 Task: Create a section Feature Fiesta and in the section, add a milestone User Authentication and Authorization Improvements in the project ZestTech.
Action: Mouse moved to (51, 385)
Screenshot: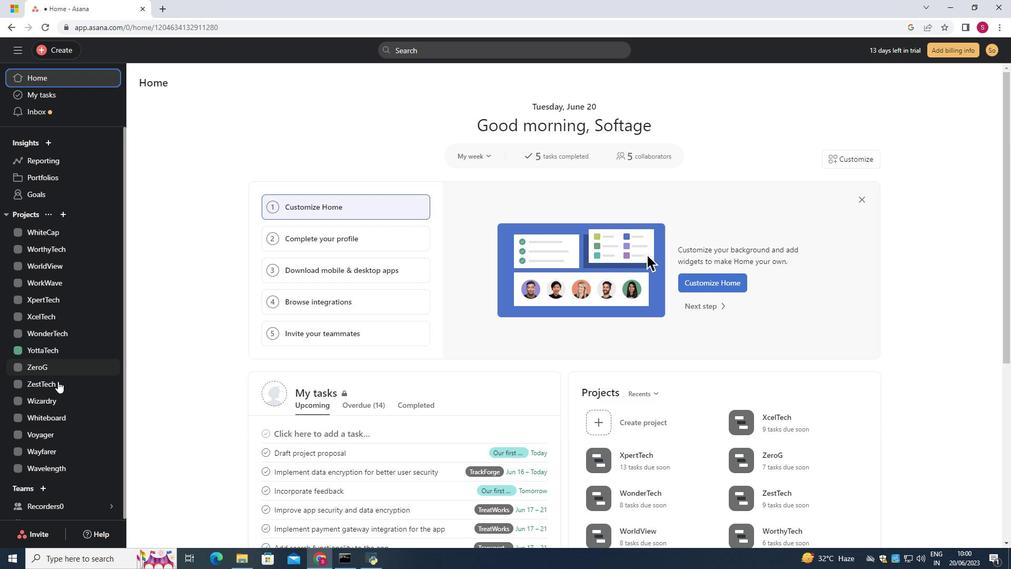 
Action: Mouse pressed left at (51, 385)
Screenshot: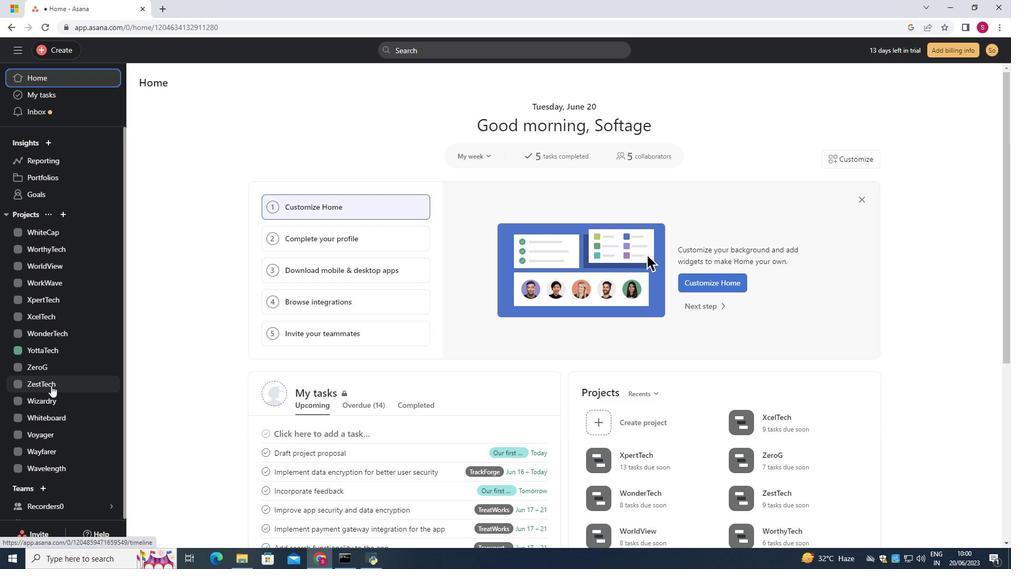 
Action: Mouse moved to (166, 489)
Screenshot: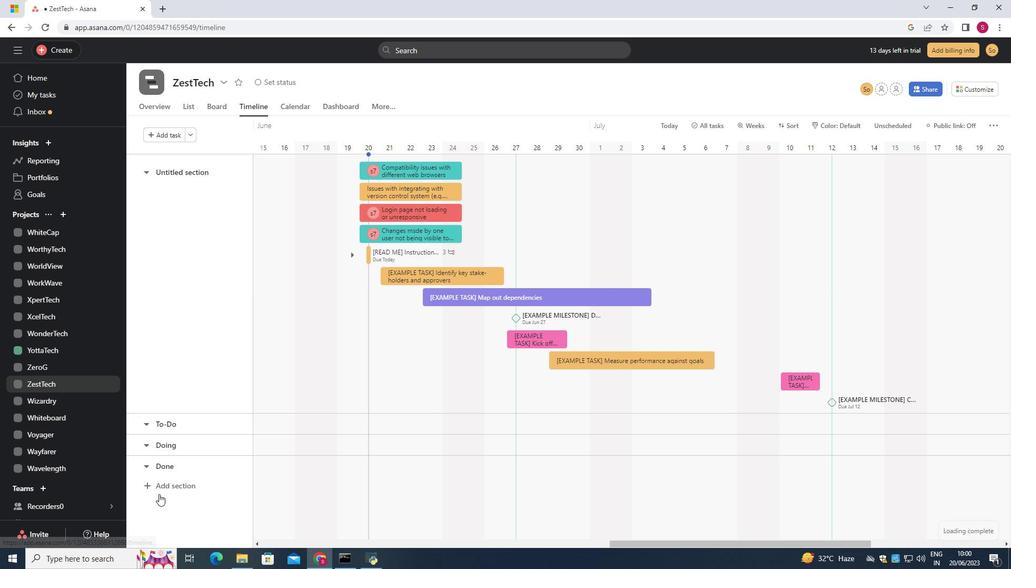 
Action: Mouse pressed left at (166, 489)
Screenshot: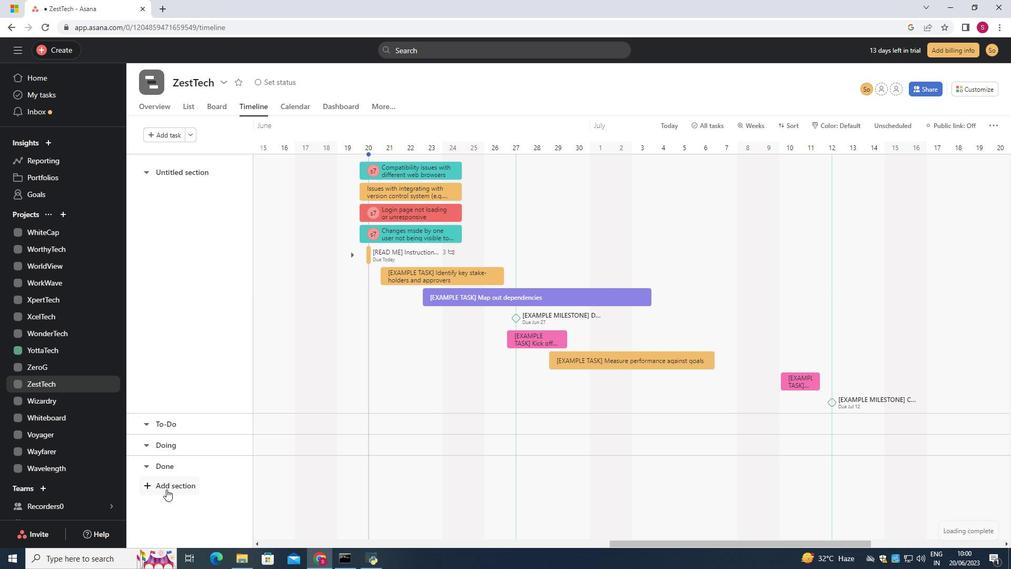 
Action: Key pressed <Key.shift><Key.shift><Key.shift>Feature<Key.space><Key.shift>Fiesta<Key.enter>
Screenshot: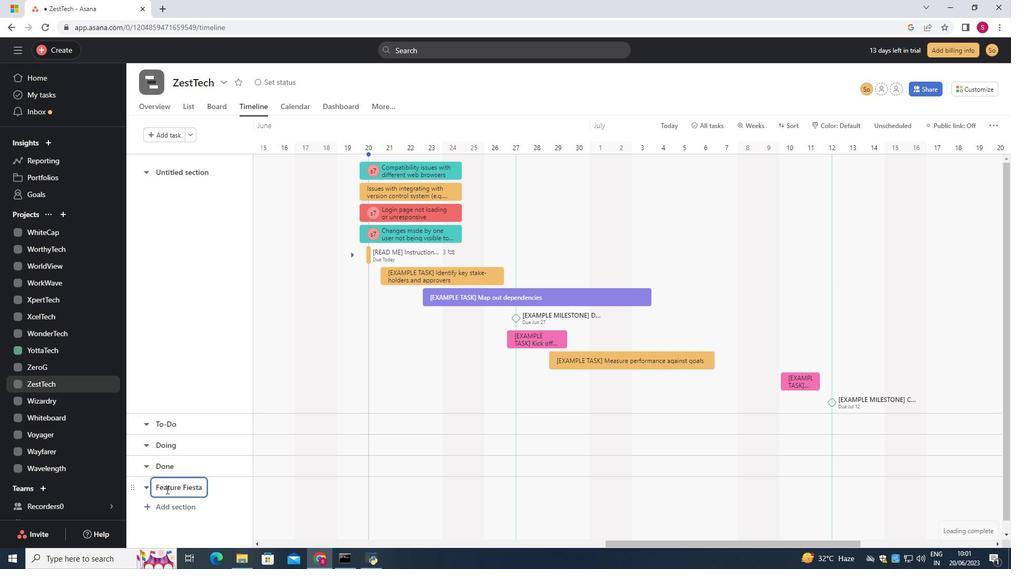 
Action: Mouse moved to (393, 489)
Screenshot: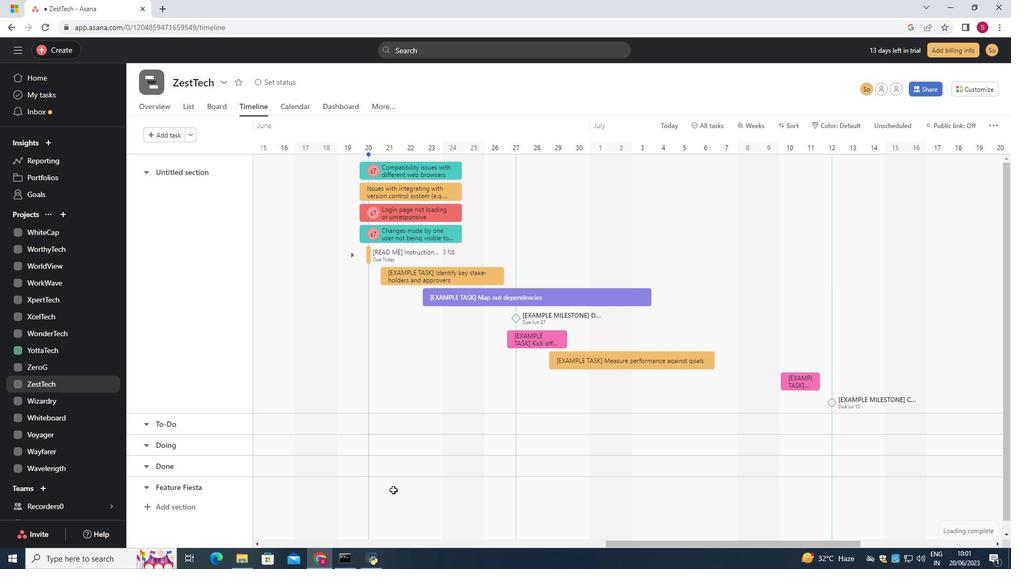 
Action: Mouse pressed left at (393, 489)
Screenshot: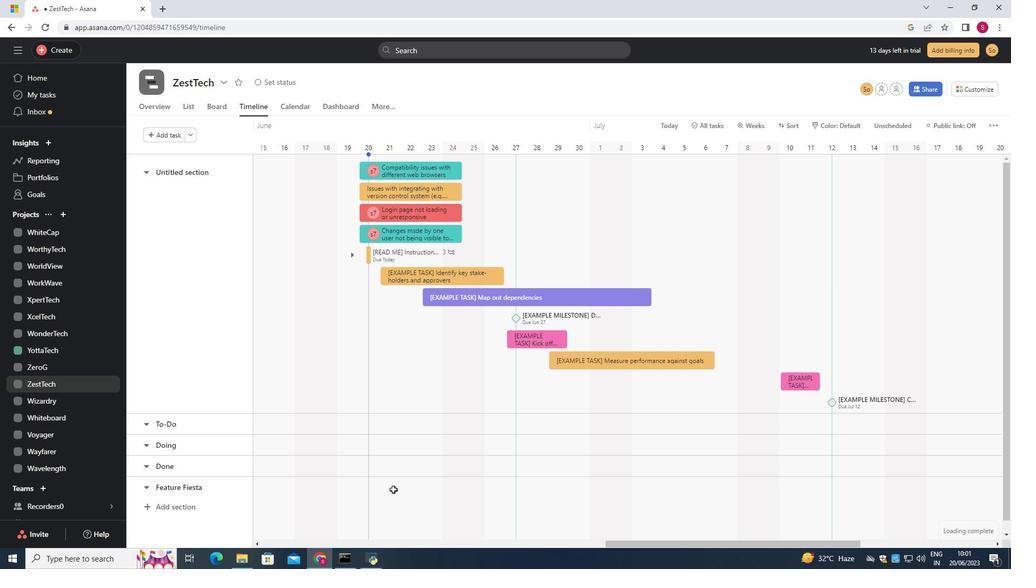 
Action: Key pressed <Key.shift>User<Key.space><Key.shift>Authentication<Key.space>and<Key.space><Key.shift>Authorization<Key.space><Key.shift>Improvements<Key.enter>
Screenshot: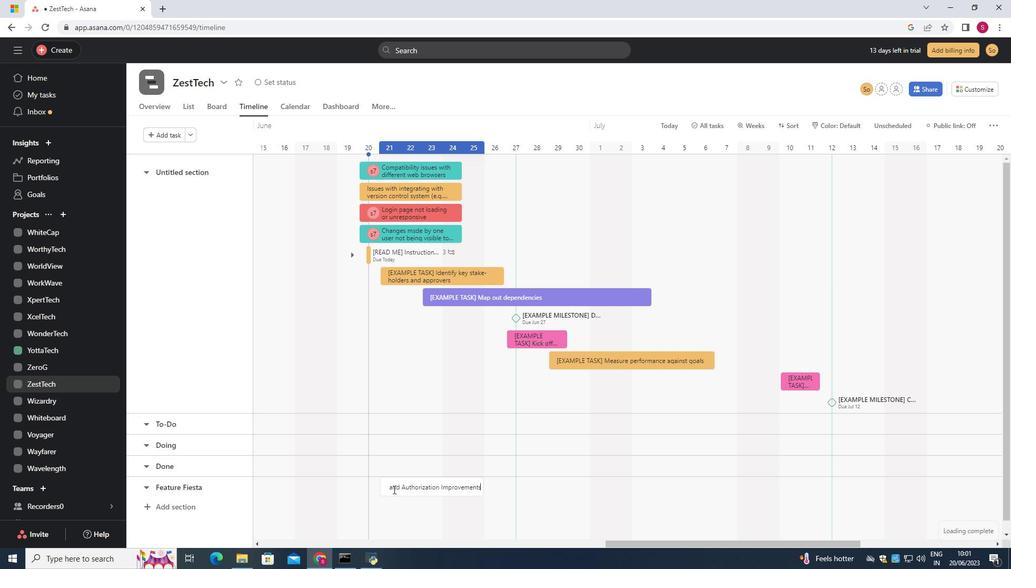 
Action: Mouse moved to (418, 478)
Screenshot: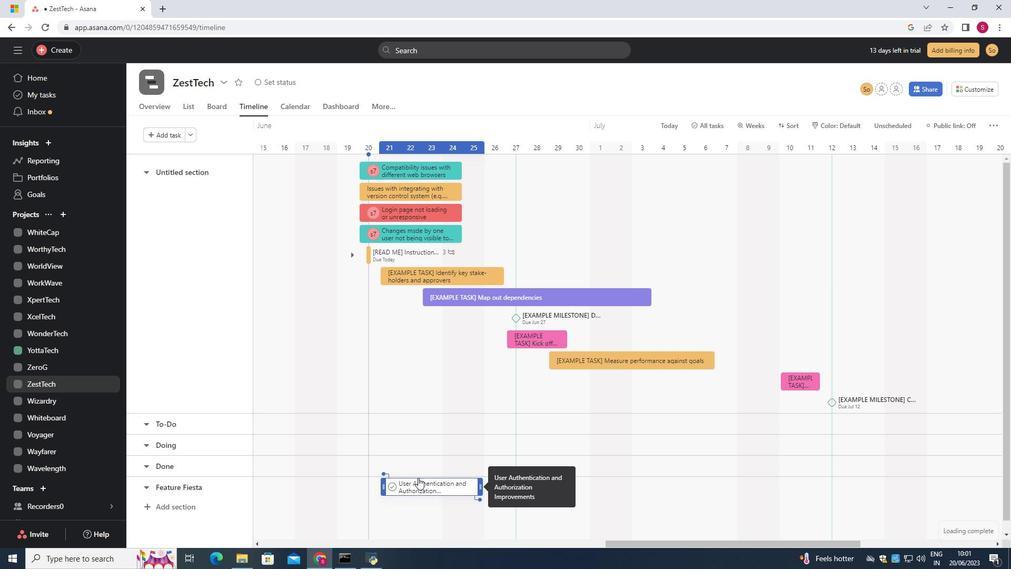 
Action: Mouse pressed right at (418, 478)
Screenshot: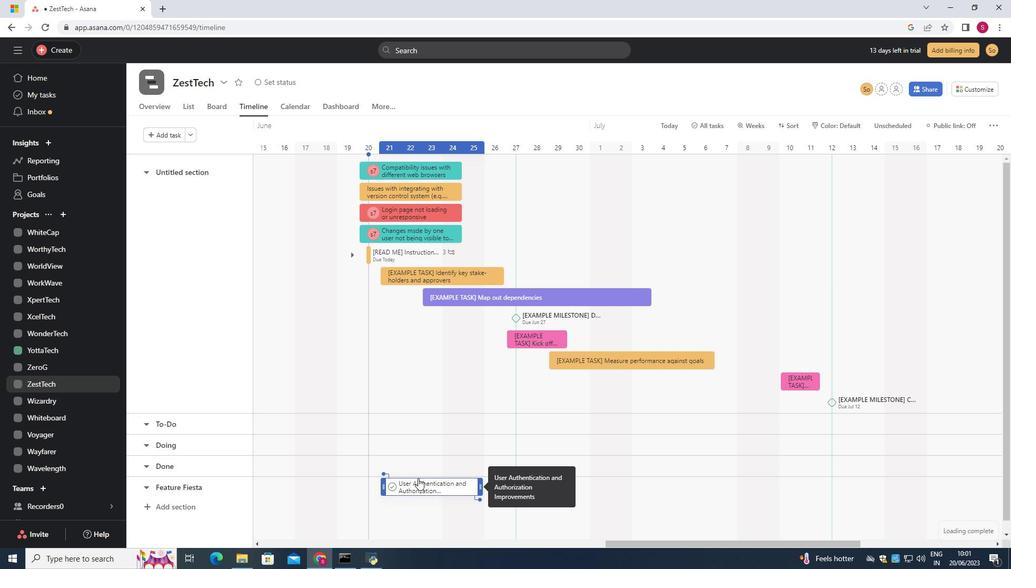 
Action: Mouse moved to (469, 424)
Screenshot: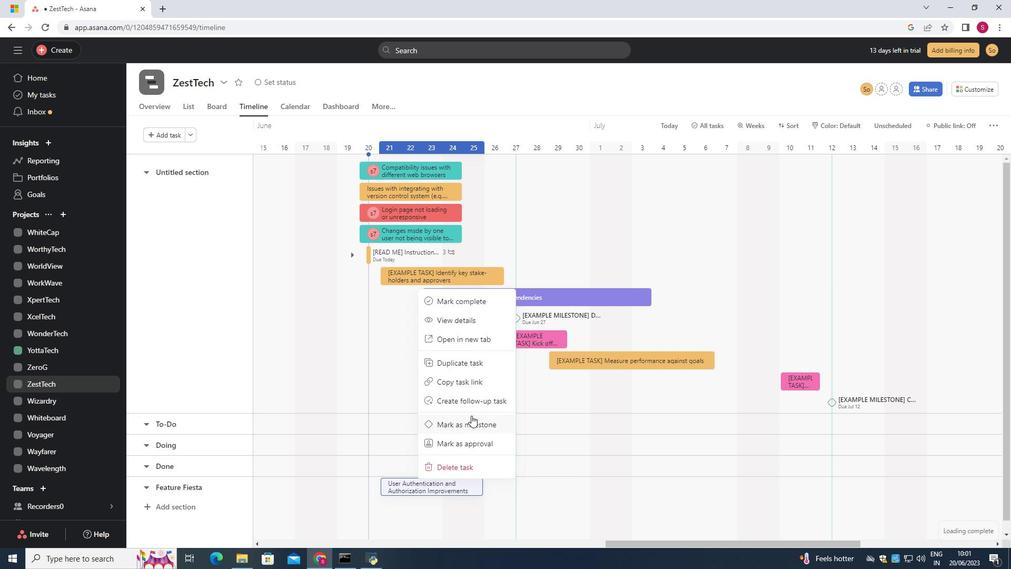 
Action: Mouse pressed left at (469, 424)
Screenshot: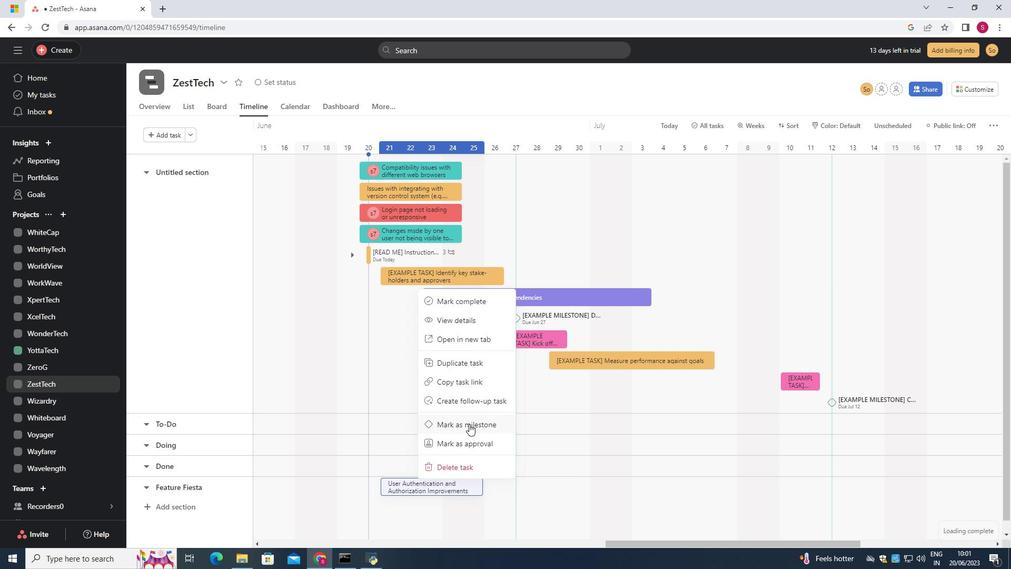 
